 Task: Select quick light in the color theme.
Action: Mouse moved to (60, 522)
Screenshot: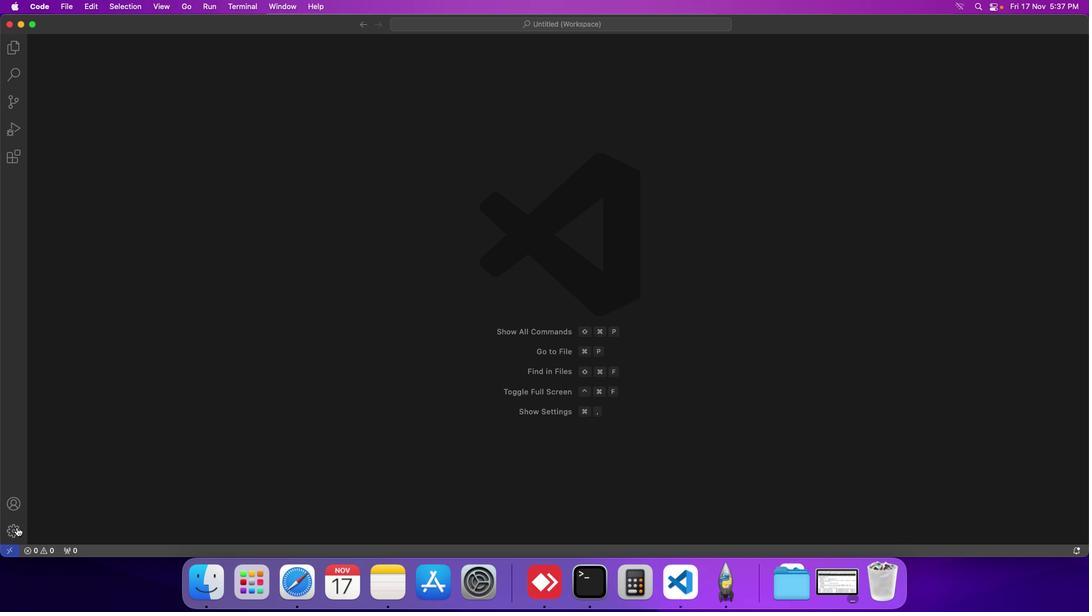 
Action: Mouse pressed left at (60, 522)
Screenshot: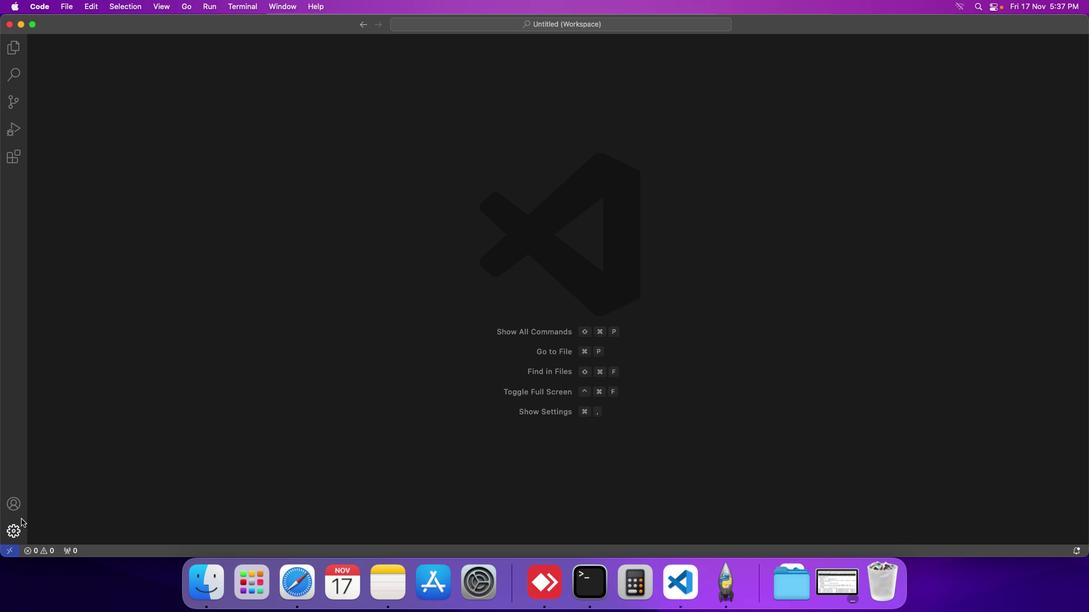 
Action: Mouse moved to (92, 442)
Screenshot: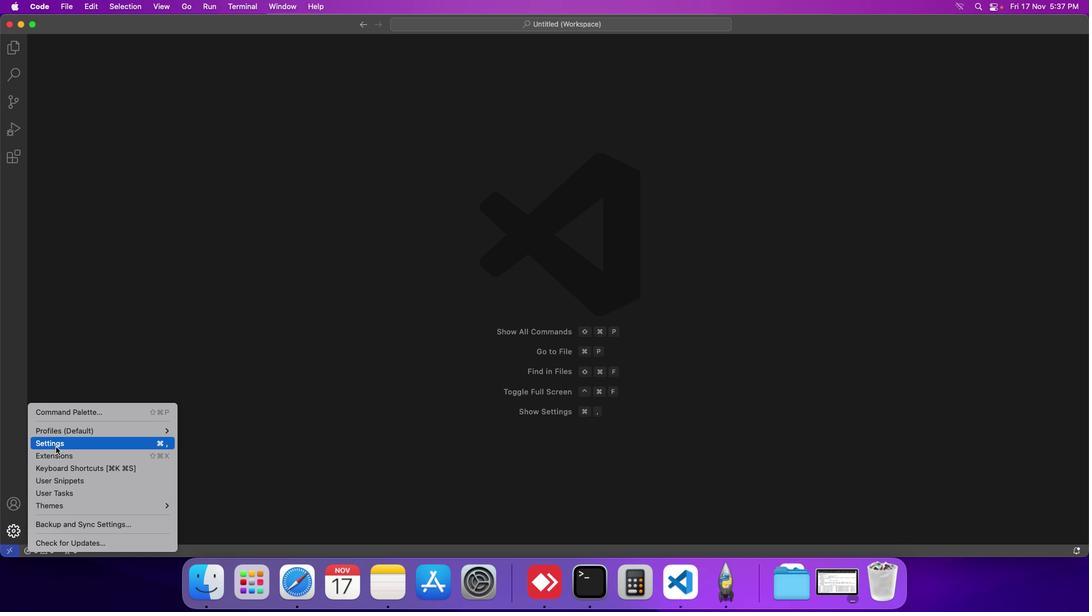 
Action: Mouse pressed left at (92, 442)
Screenshot: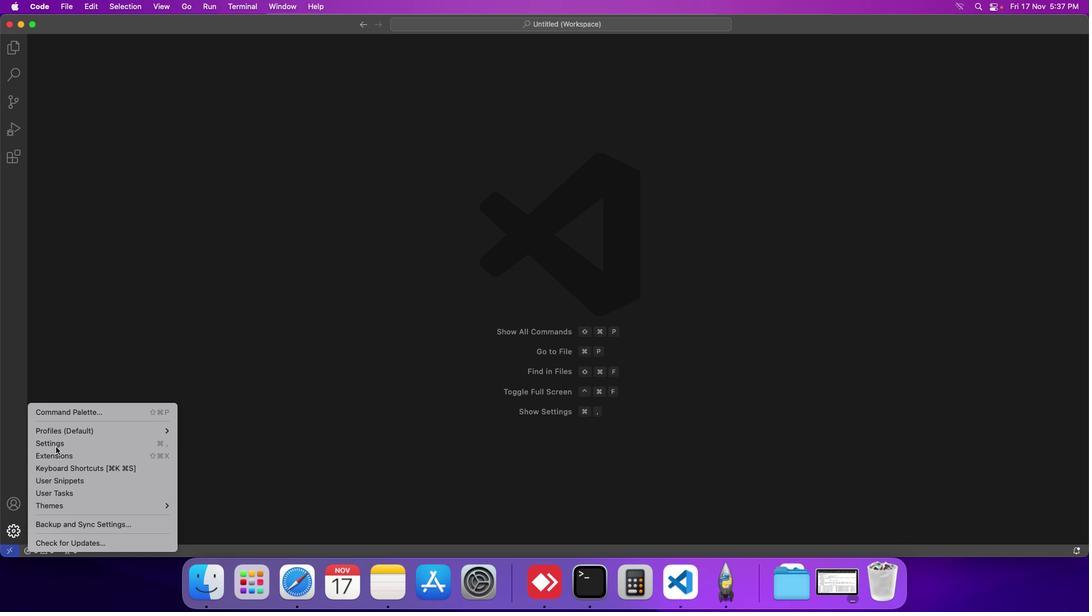 
Action: Mouse moved to (286, 87)
Screenshot: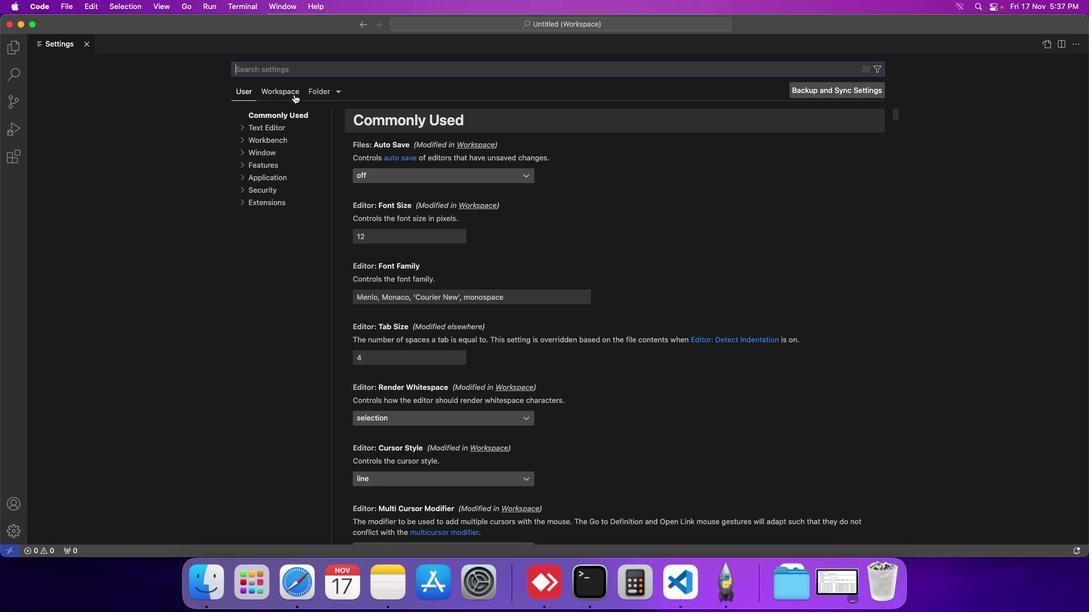 
Action: Mouse pressed left at (286, 87)
Screenshot: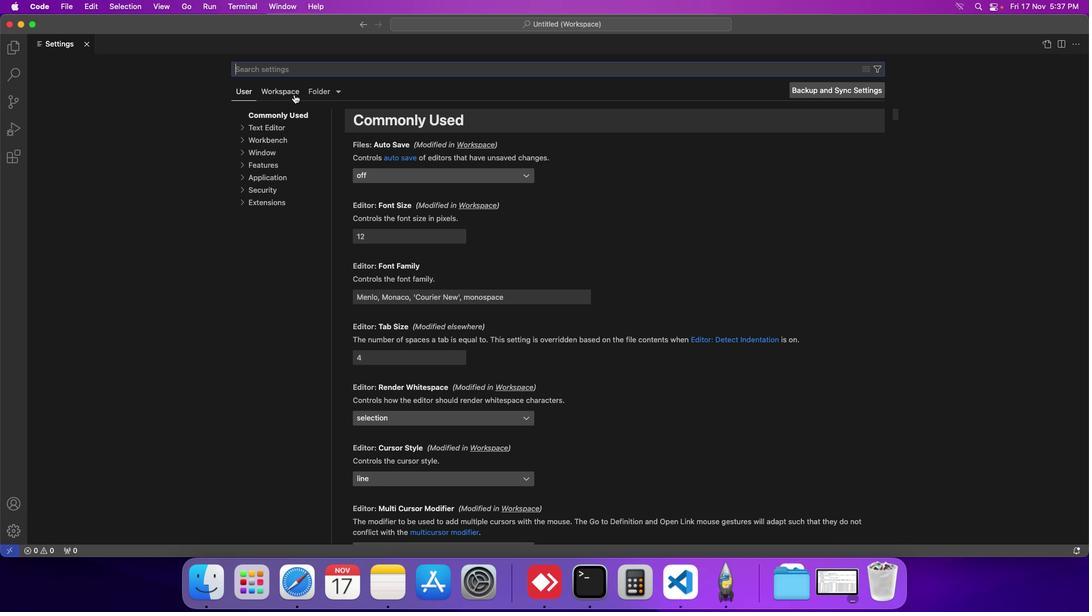 
Action: Mouse moved to (262, 131)
Screenshot: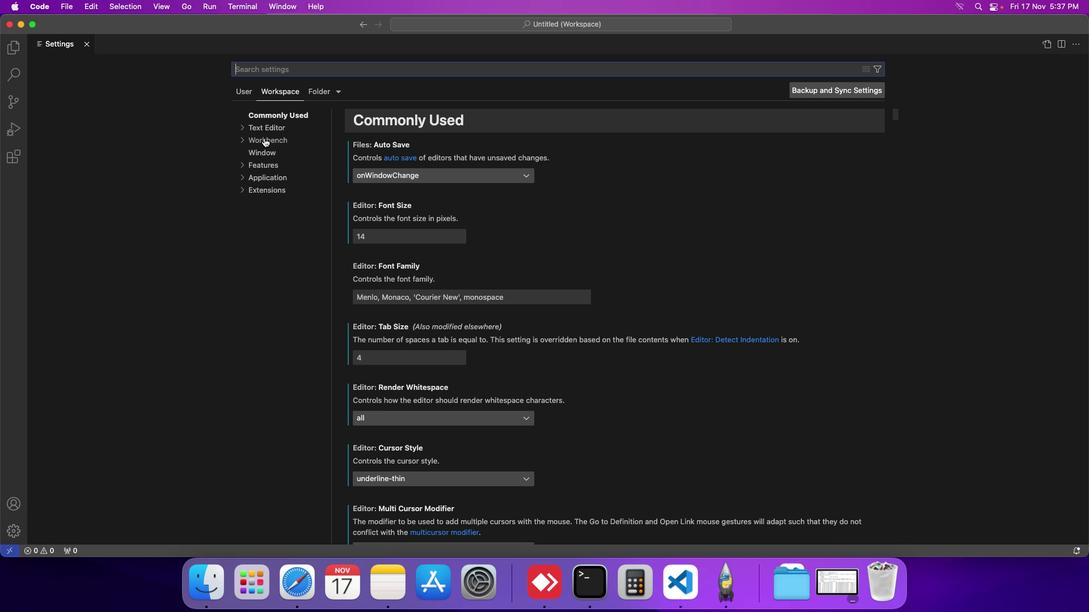 
Action: Mouse pressed left at (262, 131)
Screenshot: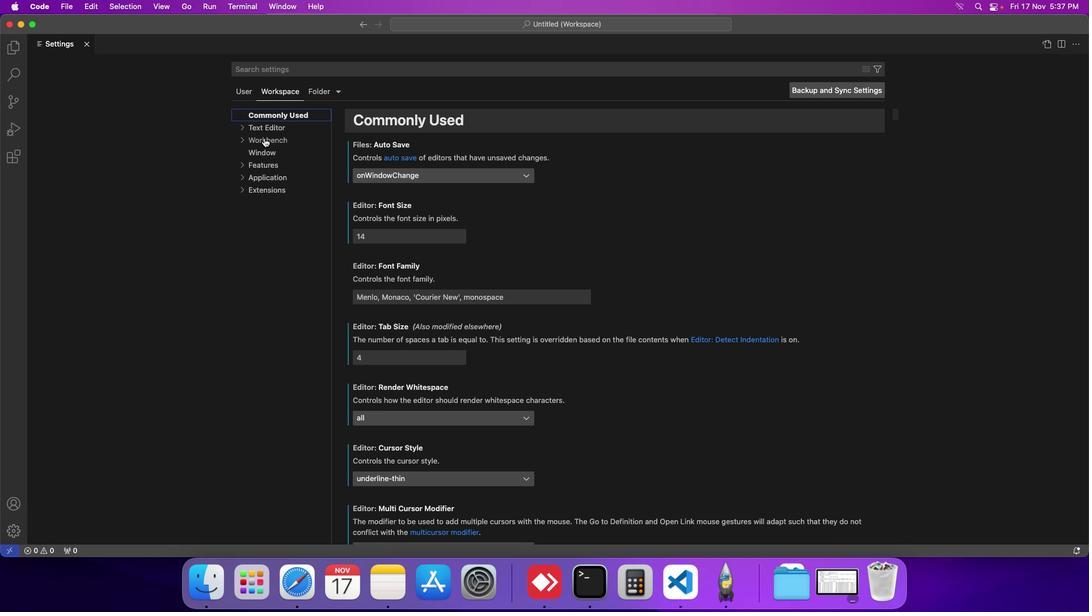 
Action: Mouse moved to (270, 144)
Screenshot: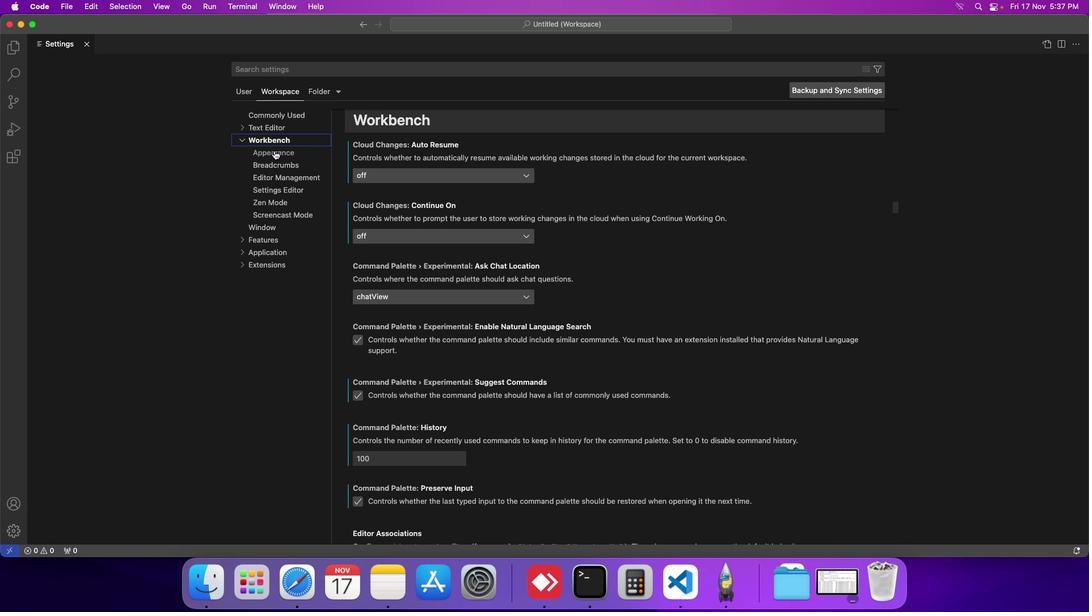 
Action: Mouse pressed left at (270, 144)
Screenshot: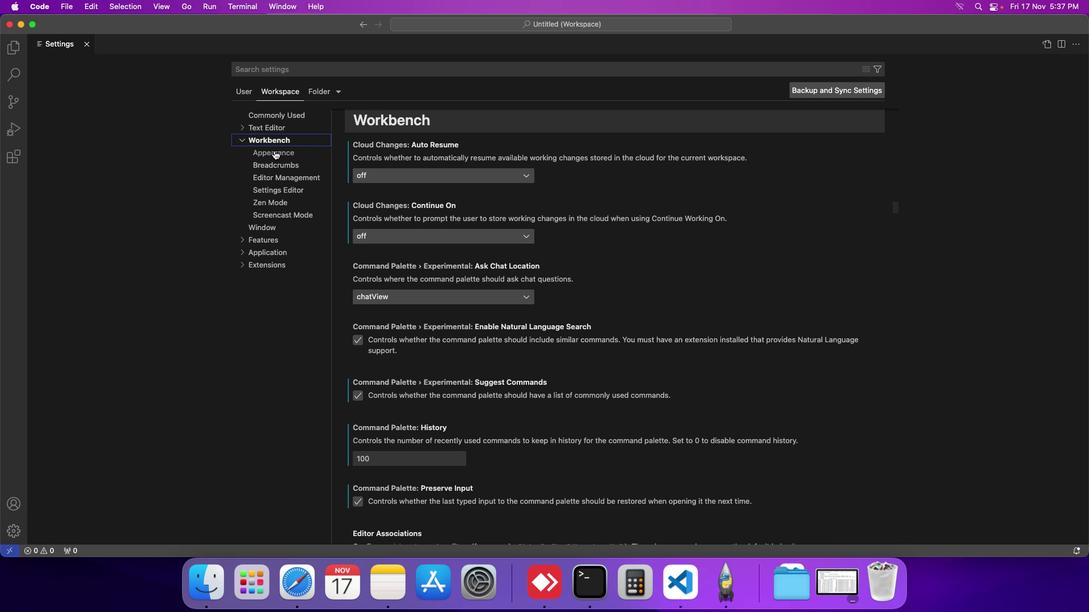 
Action: Mouse moved to (384, 258)
Screenshot: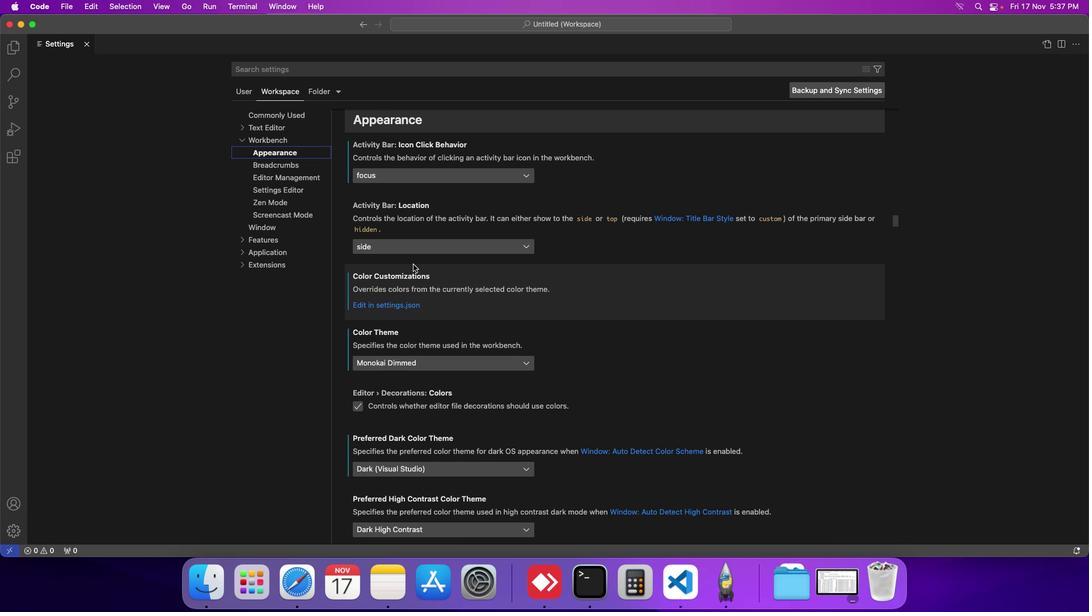 
Action: Mouse scrolled (384, 258) with delta (47, -7)
Screenshot: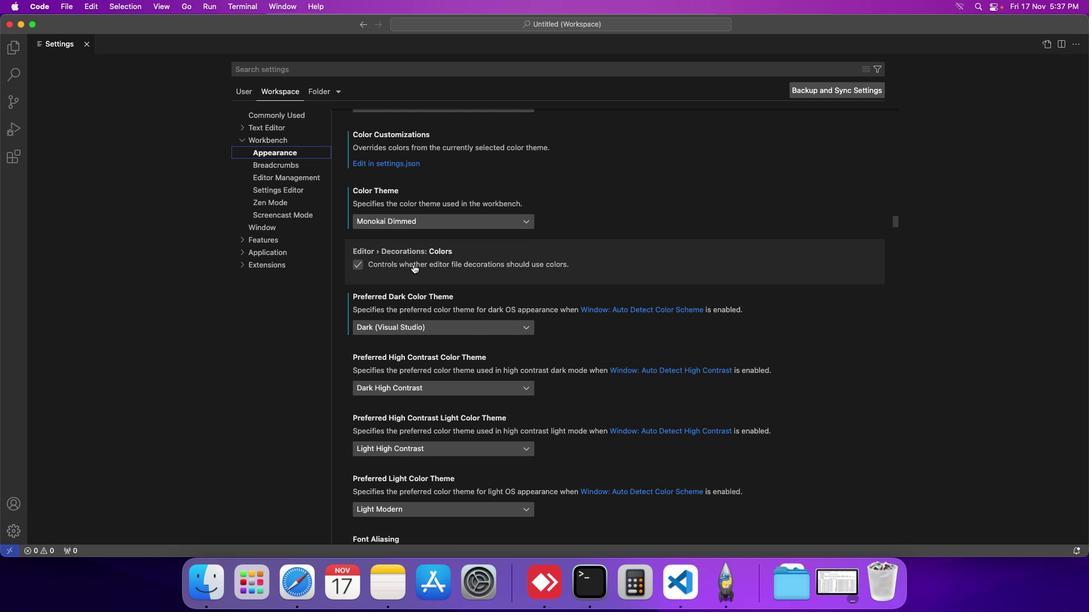 
Action: Mouse moved to (379, 209)
Screenshot: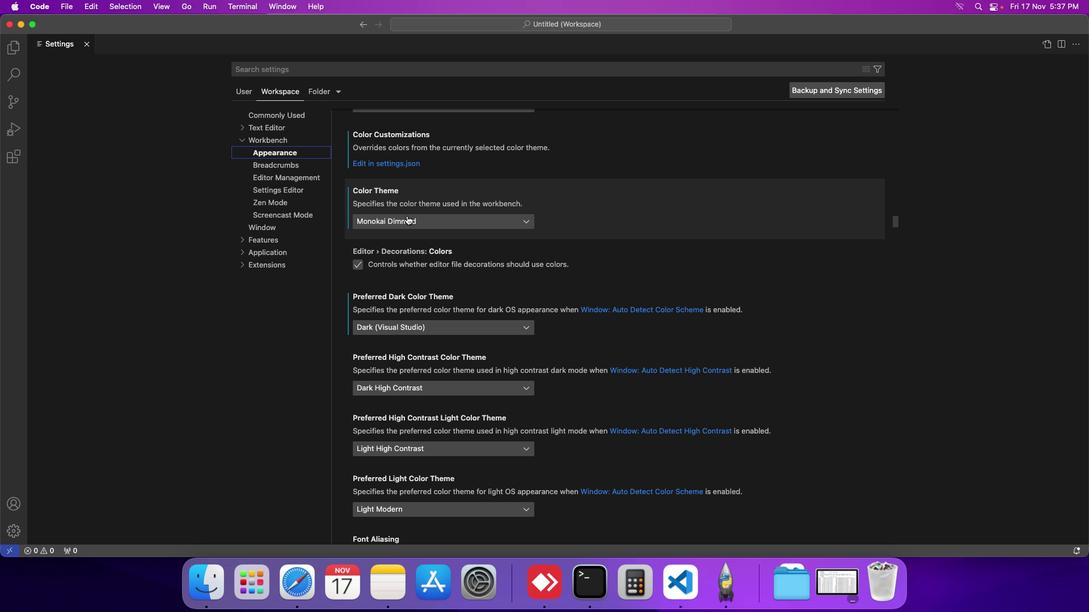 
Action: Mouse pressed left at (379, 209)
Screenshot: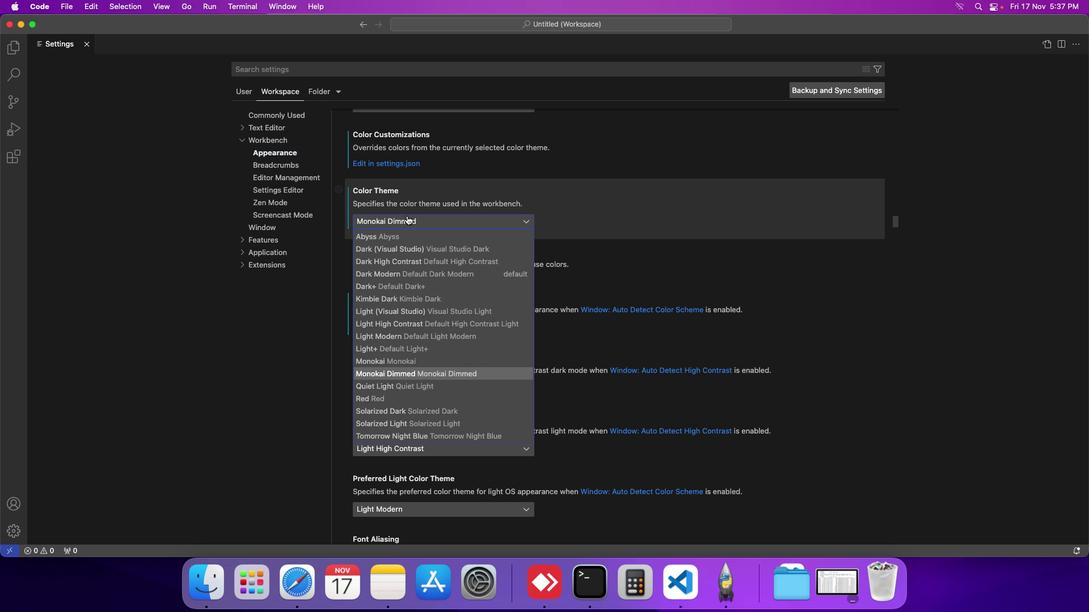 
Action: Mouse moved to (365, 378)
Screenshot: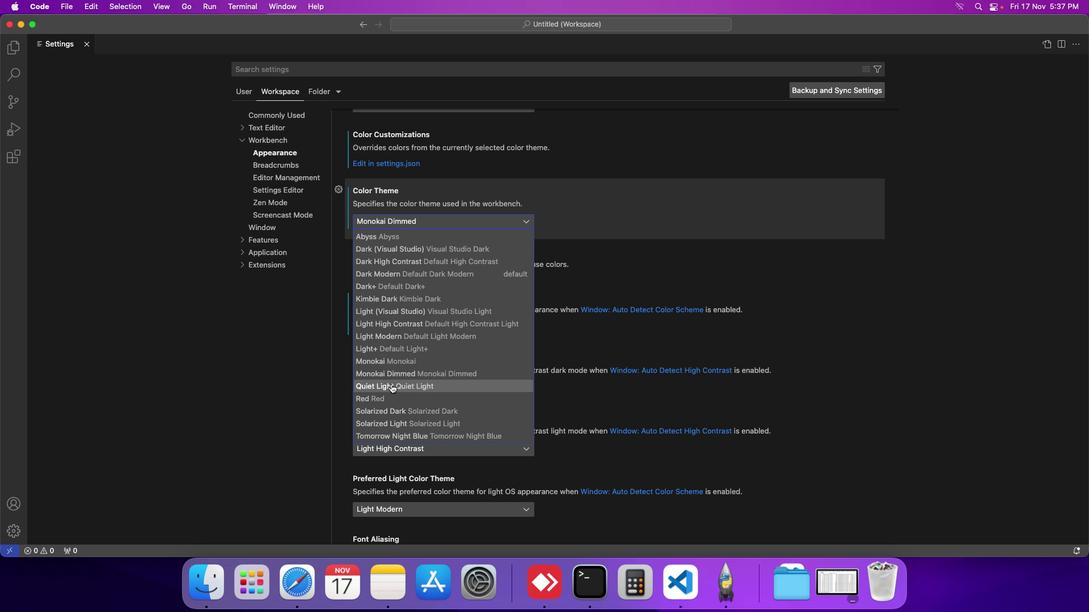 
Action: Mouse pressed left at (365, 378)
Screenshot: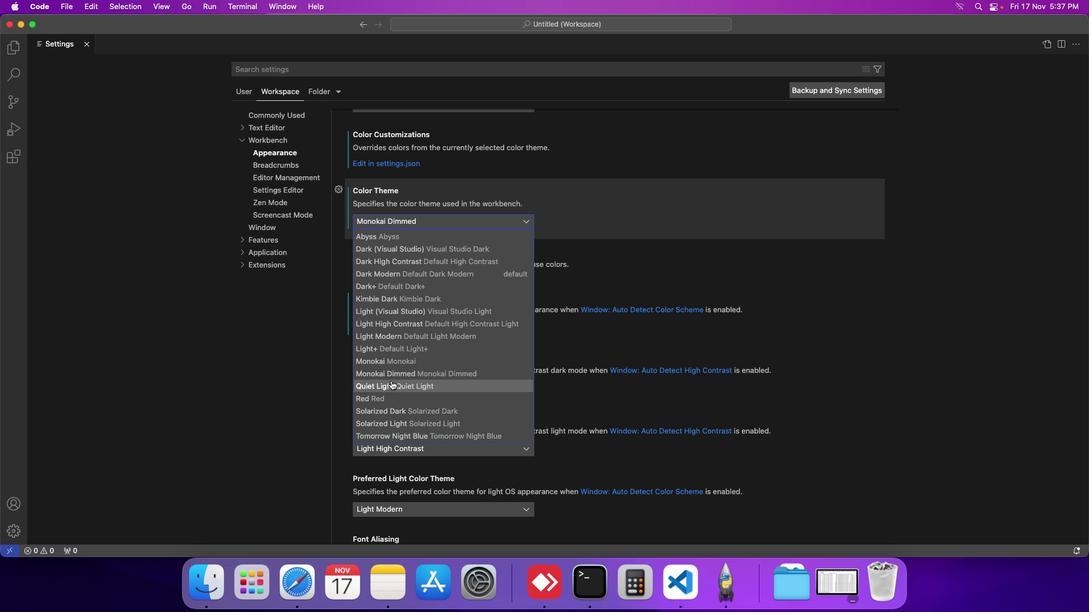 
Action: Mouse moved to (399, 220)
Screenshot: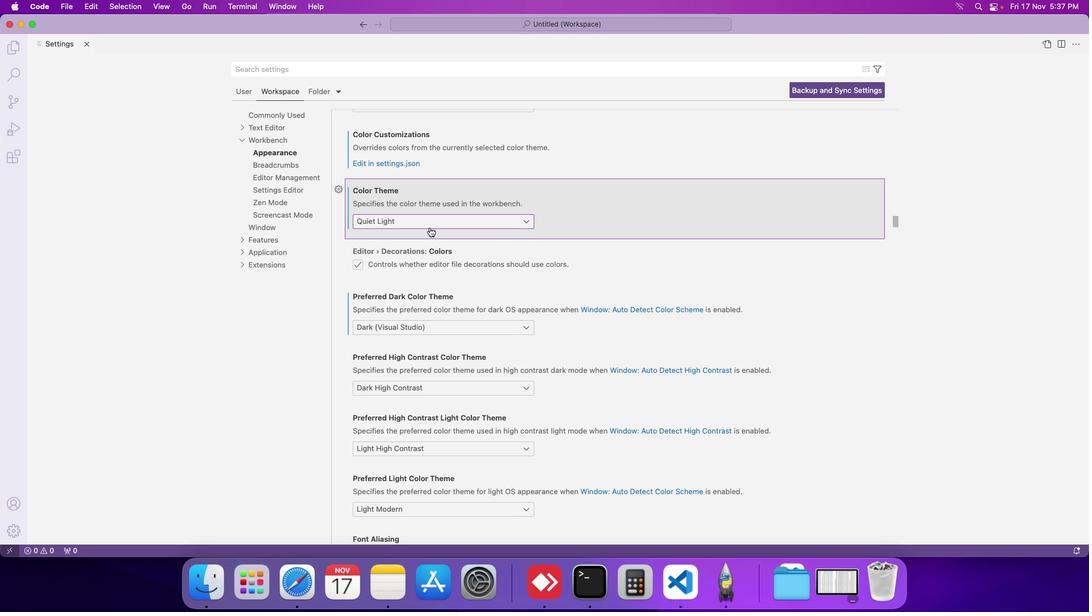 
